 Task: Video and Audio Editing: Create a split-screen effect with multiple videos.
Action: Mouse moved to (595, 567)
Screenshot: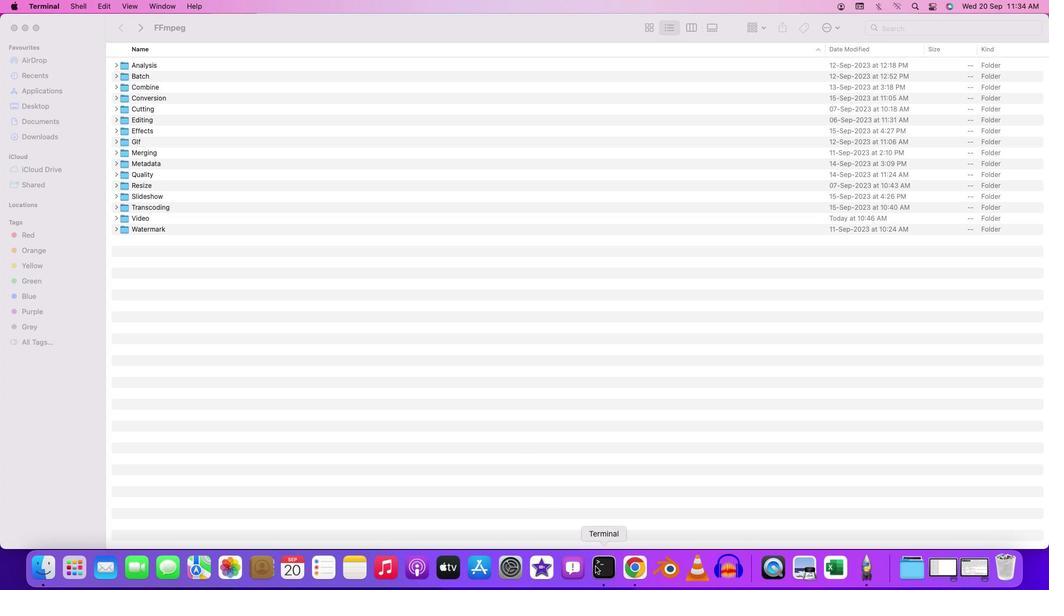 
Action: Mouse pressed right at (595, 567)
Screenshot: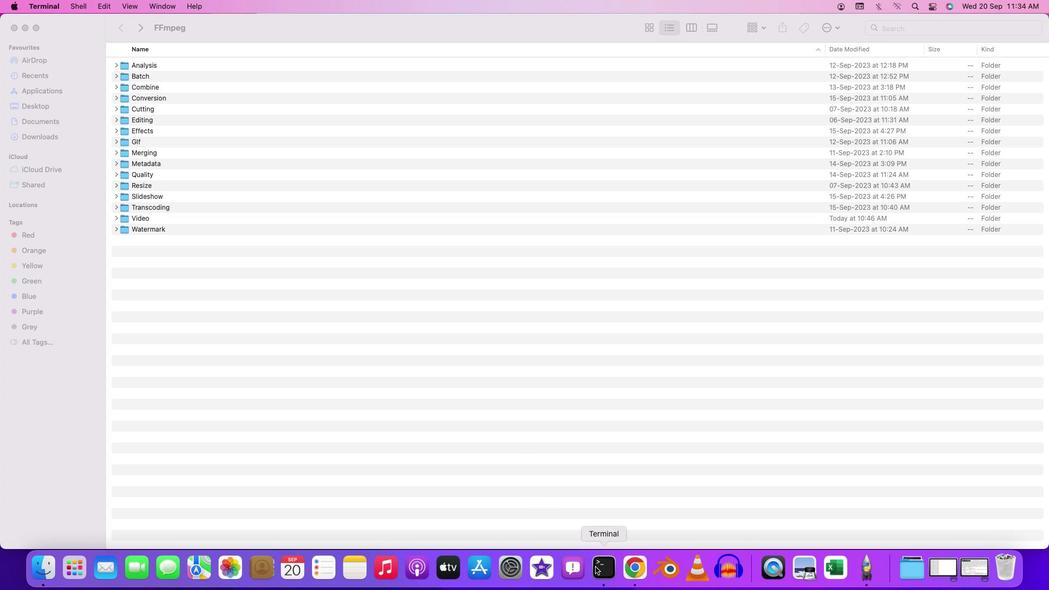 
Action: Mouse moved to (621, 434)
Screenshot: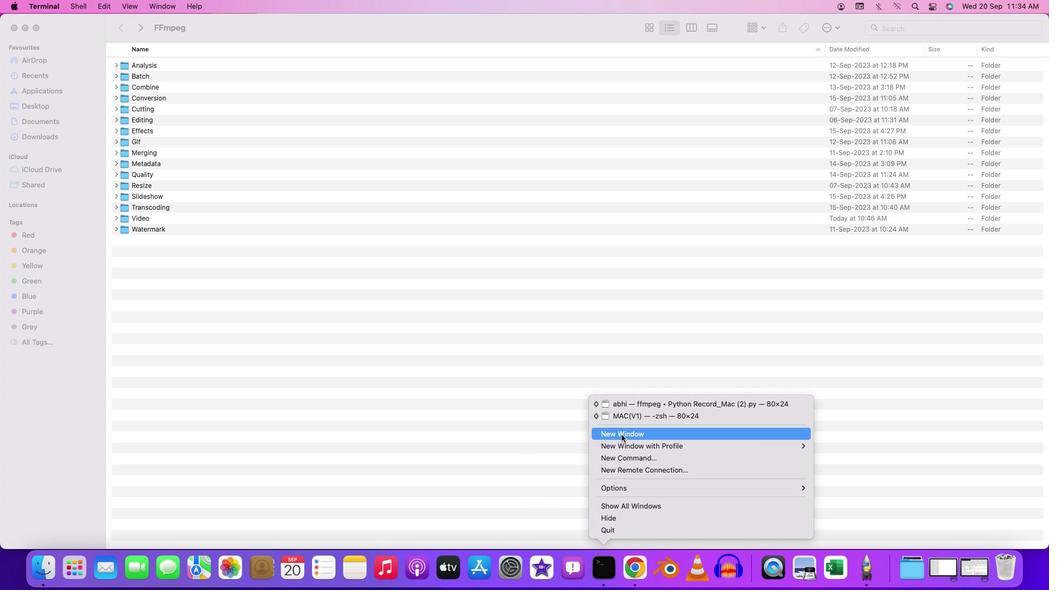 
Action: Mouse pressed left at (621, 434)
Screenshot: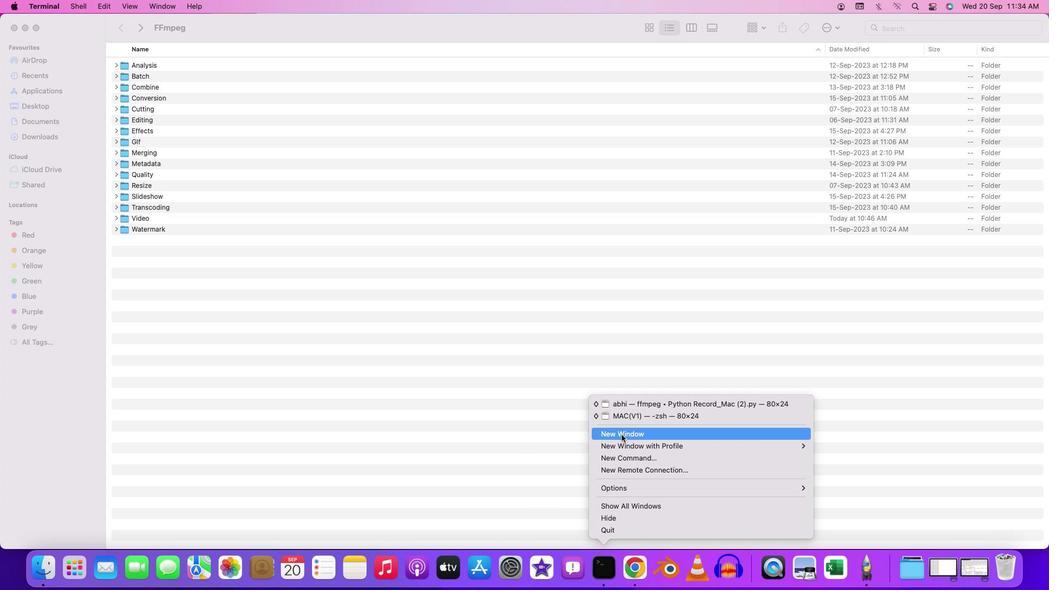 
Action: Mouse moved to (233, 24)
Screenshot: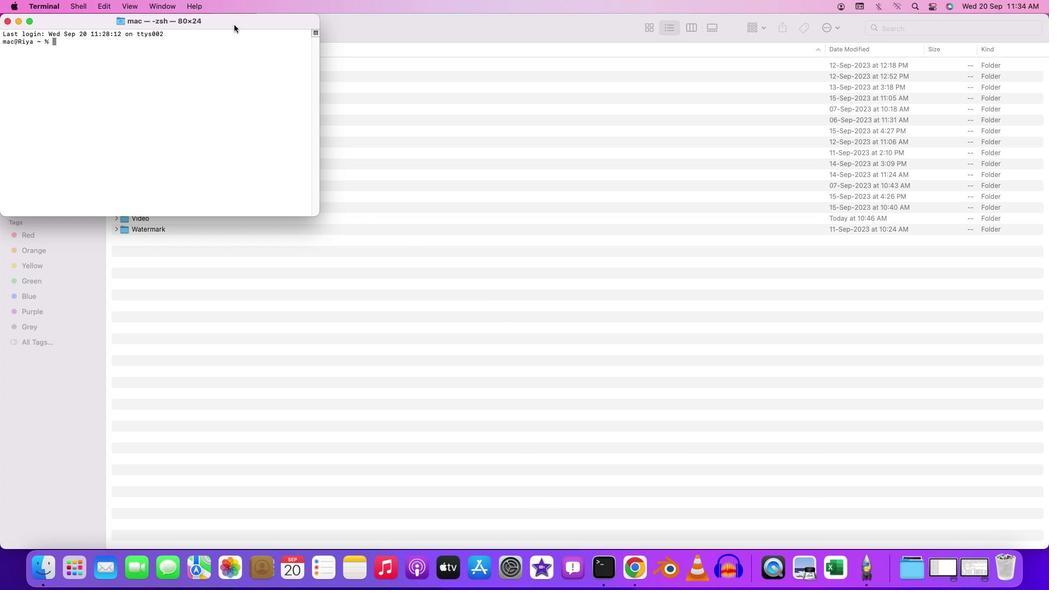 
Action: Mouse pressed left at (233, 24)
Screenshot: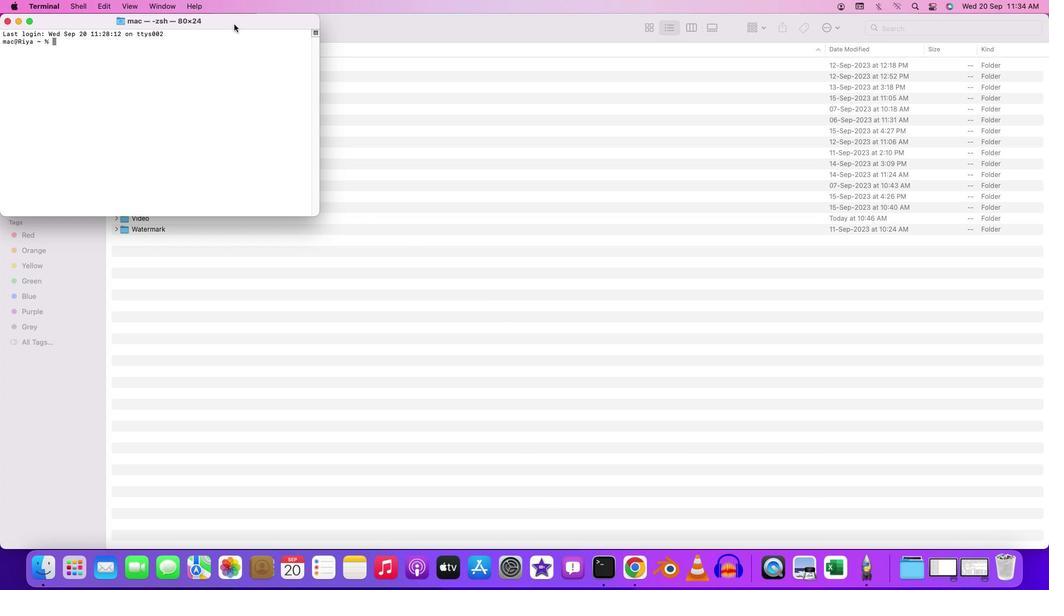 
Action: Mouse pressed left at (233, 24)
Screenshot: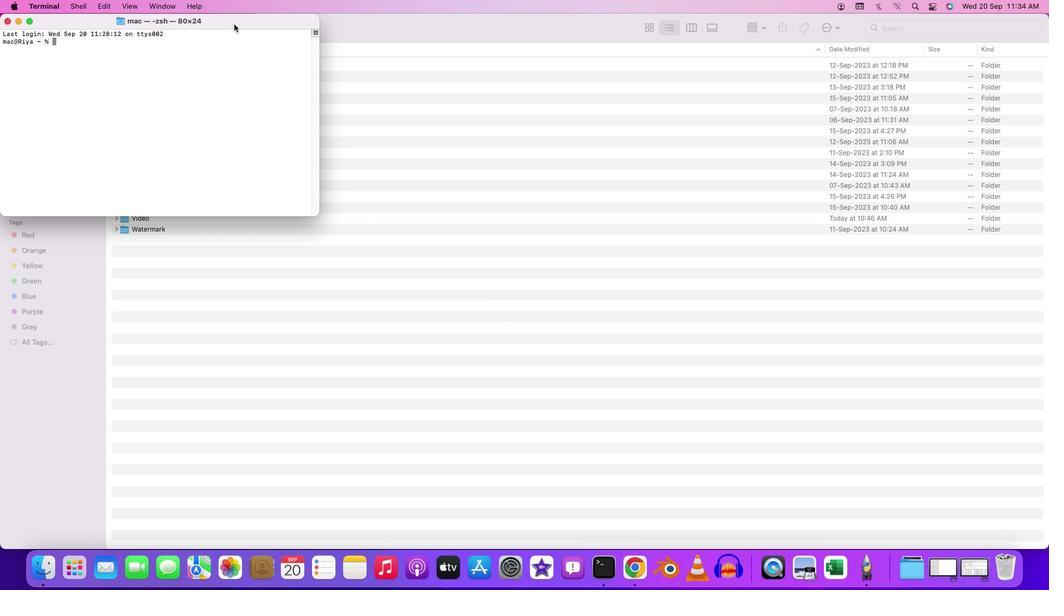 
Action: Mouse moved to (320, 107)
Screenshot: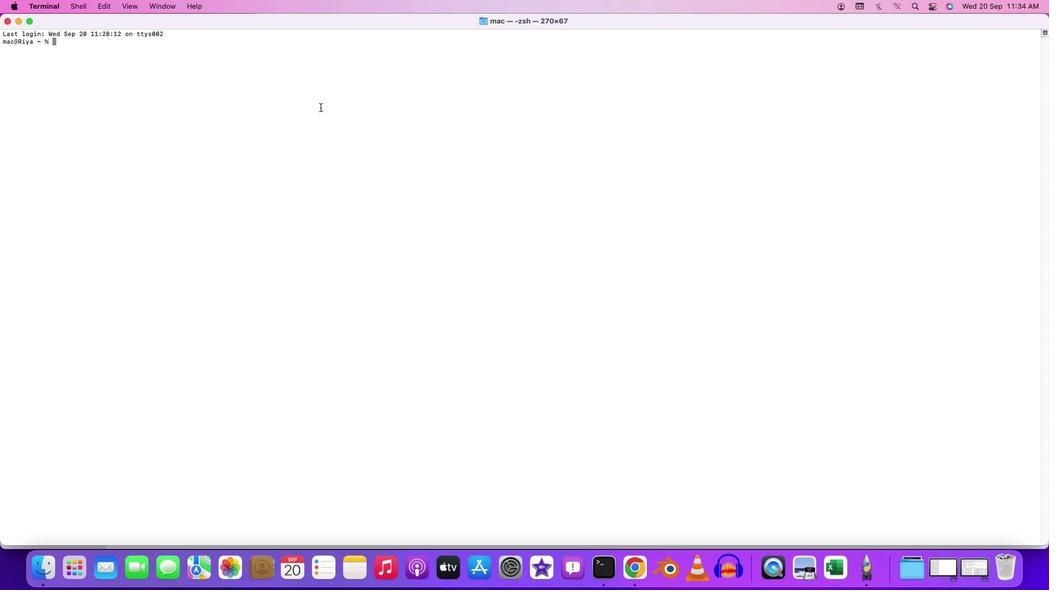 
Action: Mouse pressed left at (320, 107)
Screenshot: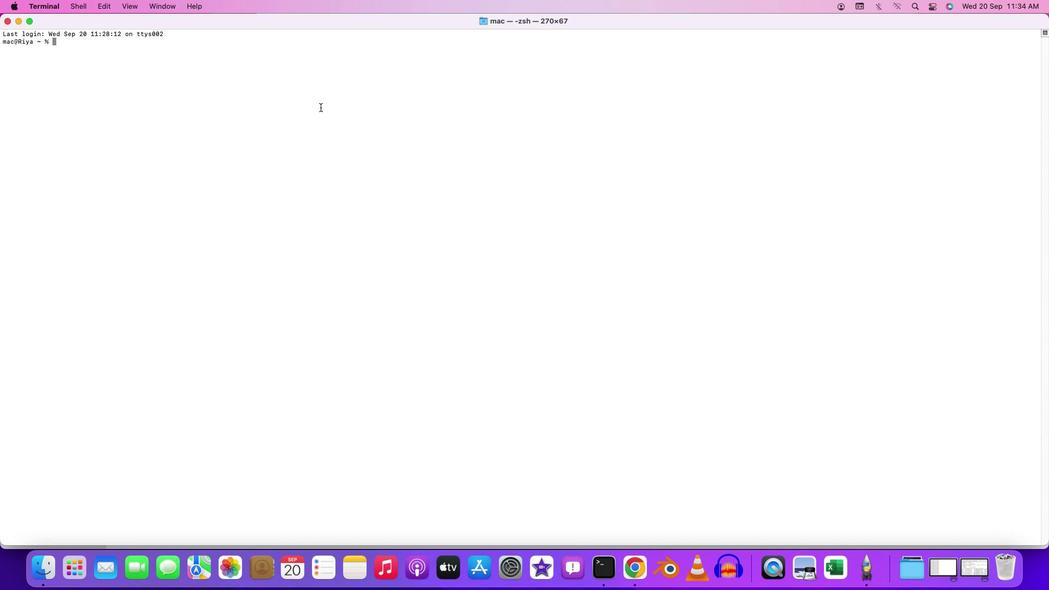 
Action: Key pressed 'c''d'Key.space'd''e''s''k''t''o''p'Key.enter'c''d'Key.space'a''b'Key.backspaceKey.backspace'f''f''m''p''e''g'Key.enter'c''d'Key.space'b''a''t''c''h'Key.enter'c''d'Key.space'v''i''d''e''o'Key.enter'f''f''m''p''e''g'Key.space'-''i'Key.space'i''n''p''u''t''1''.''m''p''4'Key.leftKey.leftKey.leftKey.leftKey.leftKey.rightKey.rightKey.rightKey.rightKey.rightKey.rightKey.rightKey.space'-''i'Key.space'i''n''p''u''t''2''.''m''p''4'Key.leftKey.leftKey.leftKey.leftKey.leftKey.leftKey.leftKey.leftKey.leftKey.leftKey.leftKey.leftKey.leftKey.rightKey.rightKey.rightKey.rightKey.rightKey.rightKey.rightKey.rightKey.rightKey.rightKey.rightKey.rightKey.rightKey.rightKey.rightKey.rightKey.rightKey.rightKey.rightKey.rightKey.rightKey.space'-''f''i''l''t''e''r'Key.shift'_''c''o''m''p''l''e''x'Key.spaceKey.shift'"''[''0'Key.shift':''v'']''[''1'Key.shift':''v'Key.shift'}'Key.backspace']''h''s''t''a''c''k'Key.shift'+''i''n''p''u''t'Key.backspaceKey.backspaceKey.backspaceKey.backspaceKey.backspaceKey.backspace'=''i''n''p''u''t''s''=''2''[''2'']'Key.backspaceKey.backspace'v'']'Key.shift'"'Key.leftKey.leftKey.leftKey.leftKey.leftKey.leftKey.leftKey.leftKey.leftKey.rightKey.rightKey.rightKey.rightKey.rightKey.rightKey.rightKey.rightKey.rightKey.rightKey.rightKey.space'-''m''p''a'Key.backspaceKey.backspace'a''p'Key.spaceKey.shift'"''[''v'']'Key.shift'"'Key.space'o''u''t''p''u''t'Key.shift'_''h''o''r''i''z''o''n''t''a''l'Key.shift'_''s''p''l''e'Key.backspace'i''t''.''m''p''4'Key.enter
Screenshot: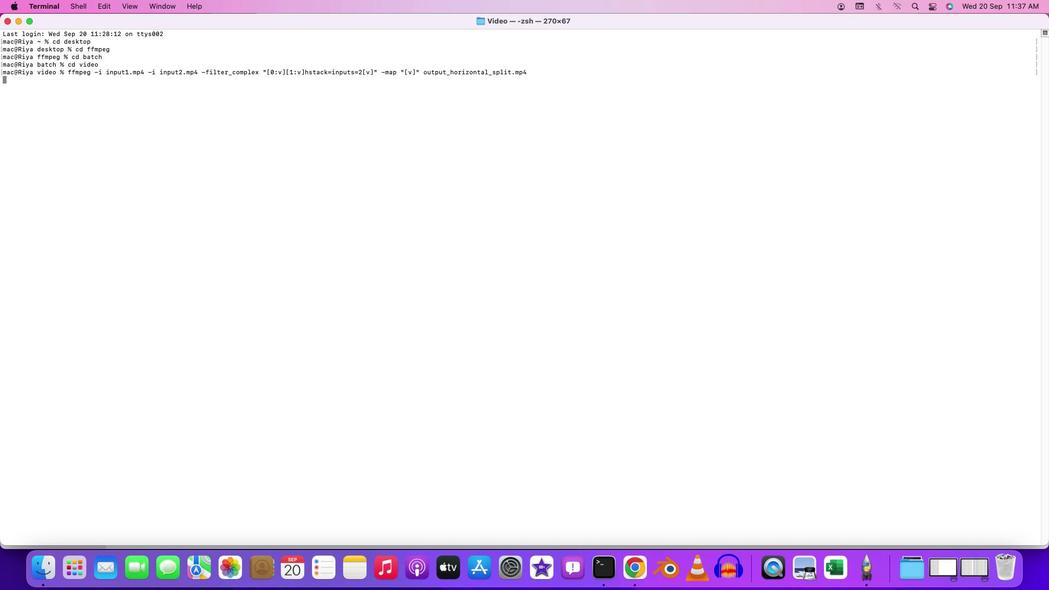 
Action: Mouse moved to (420, 416)
Screenshot: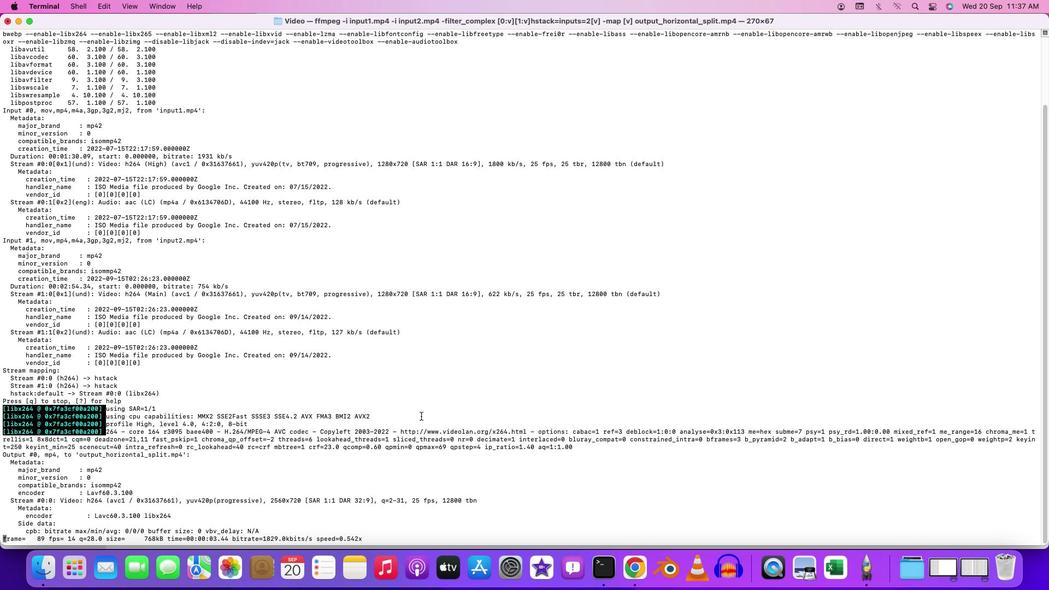 
